 Task: Create a due date automation trigger when advanced on, on the tuesday of the week a card is due add dates not due next month at 11:00 AM.
Action: Mouse moved to (1025, 75)
Screenshot: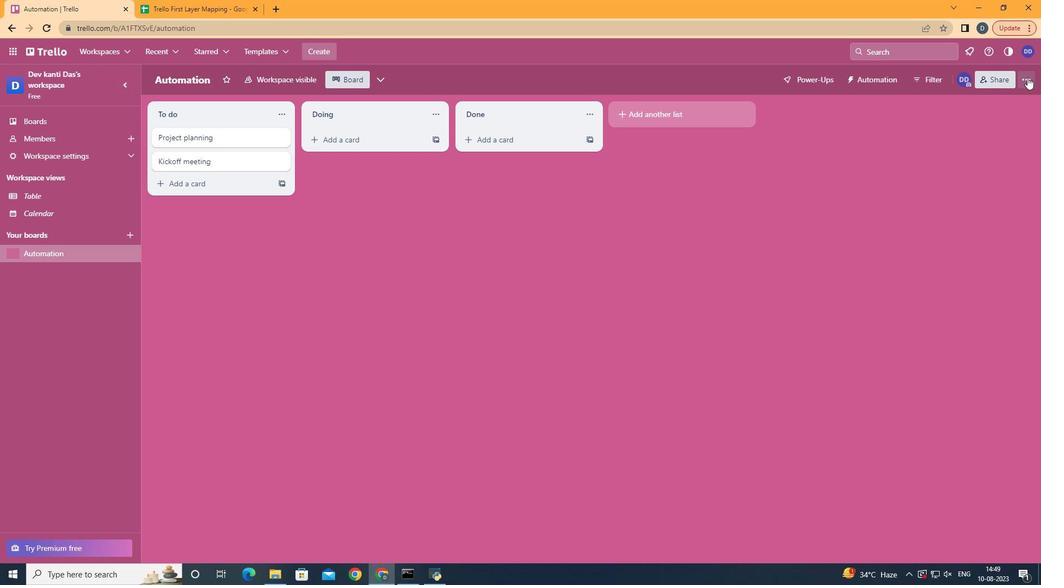 
Action: Mouse pressed left at (1025, 75)
Screenshot: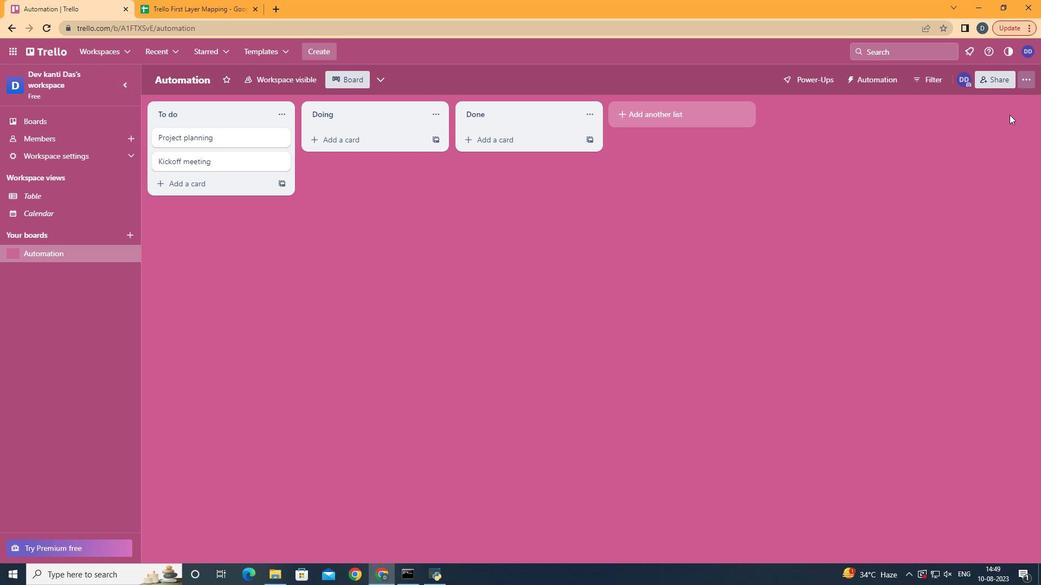 
Action: Mouse moved to (946, 226)
Screenshot: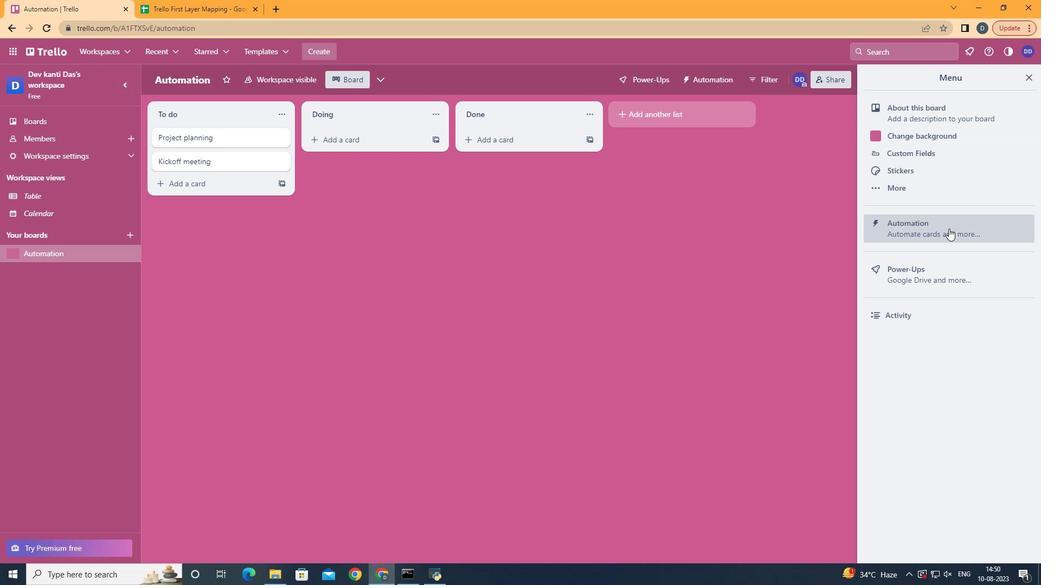 
Action: Mouse pressed left at (946, 226)
Screenshot: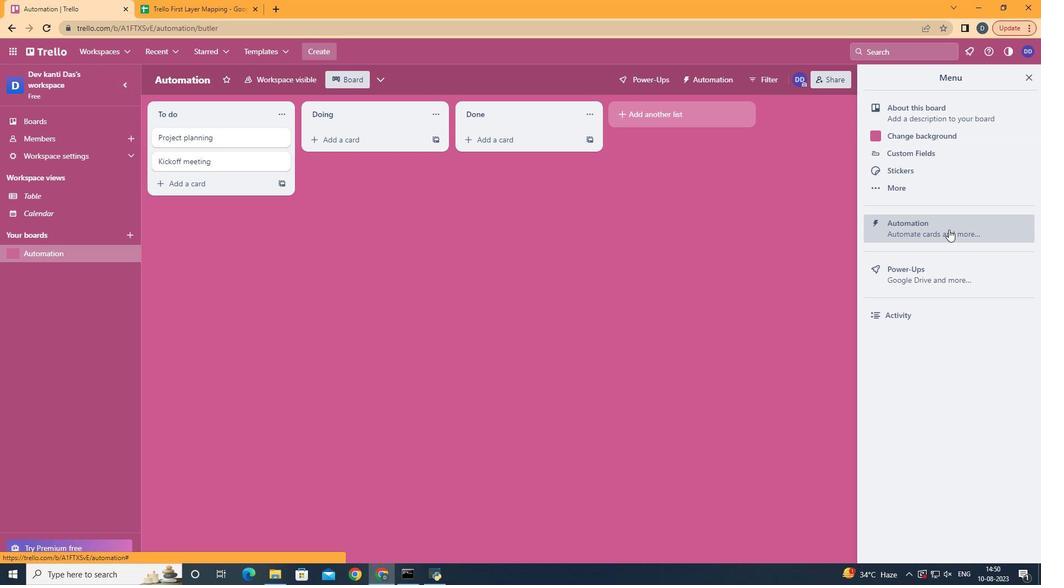 
Action: Mouse moved to (191, 216)
Screenshot: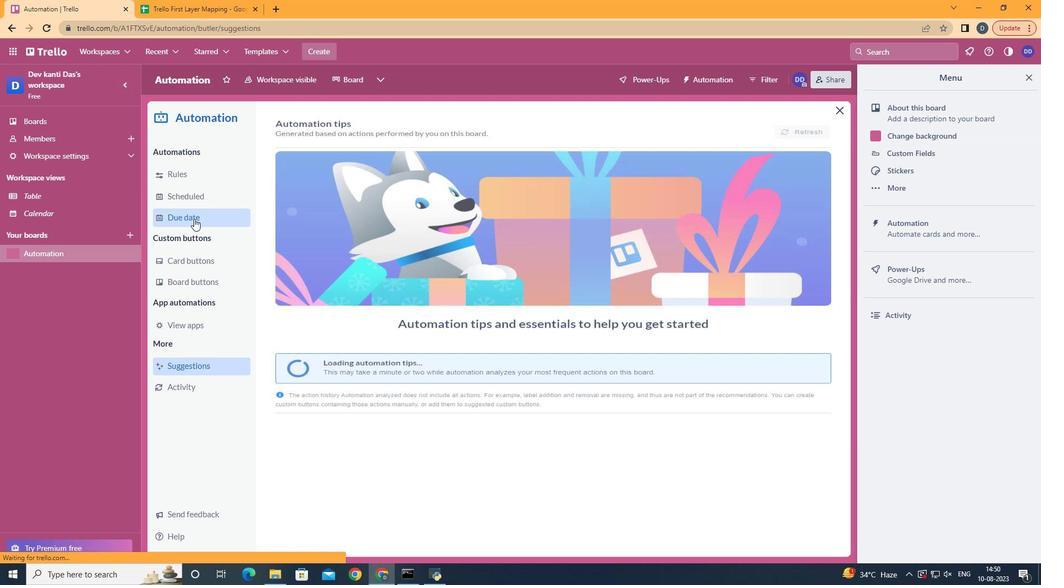 
Action: Mouse pressed left at (191, 216)
Screenshot: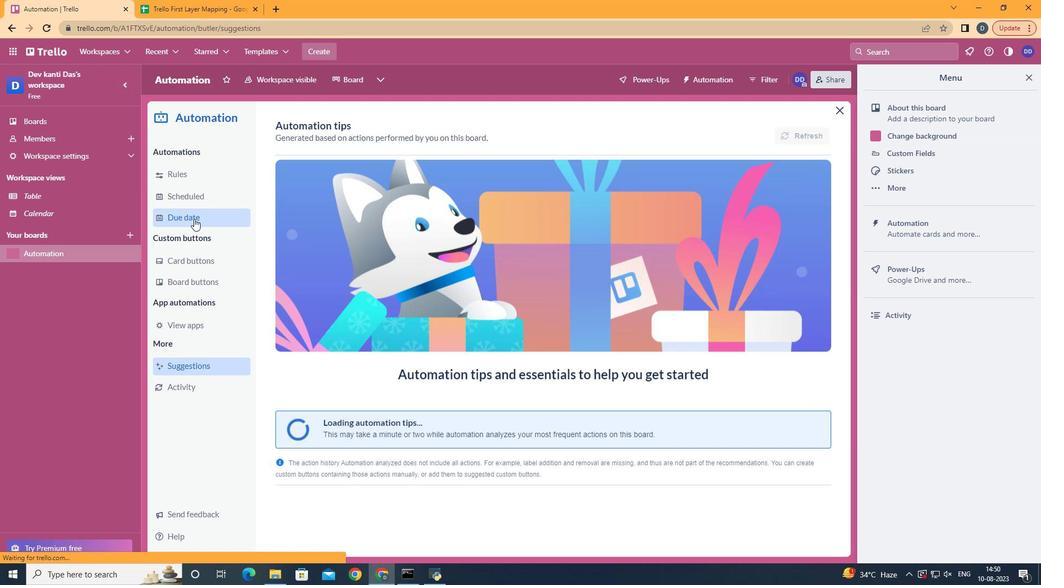 
Action: Mouse moved to (772, 129)
Screenshot: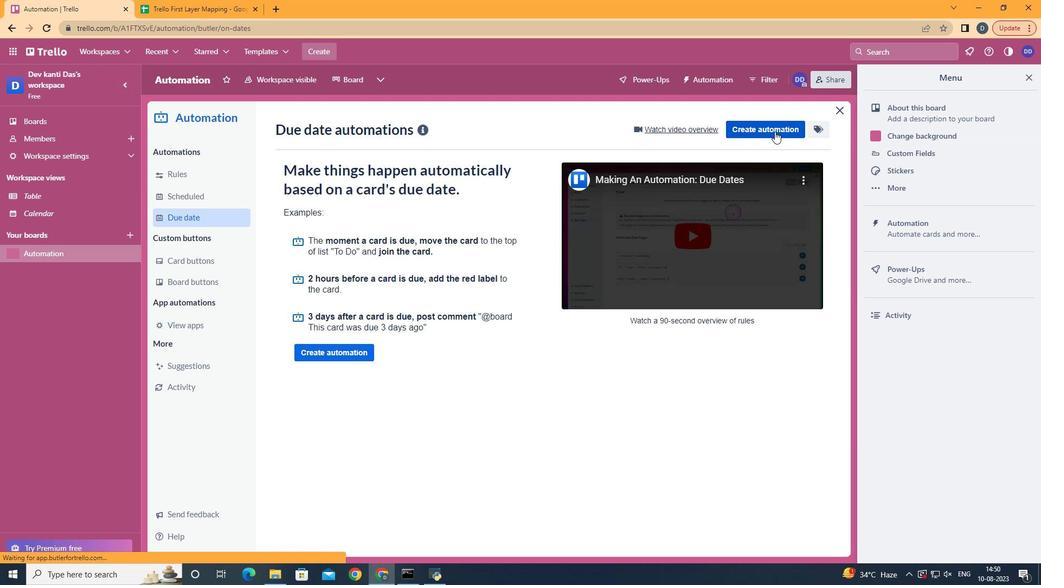
Action: Mouse pressed left at (772, 129)
Screenshot: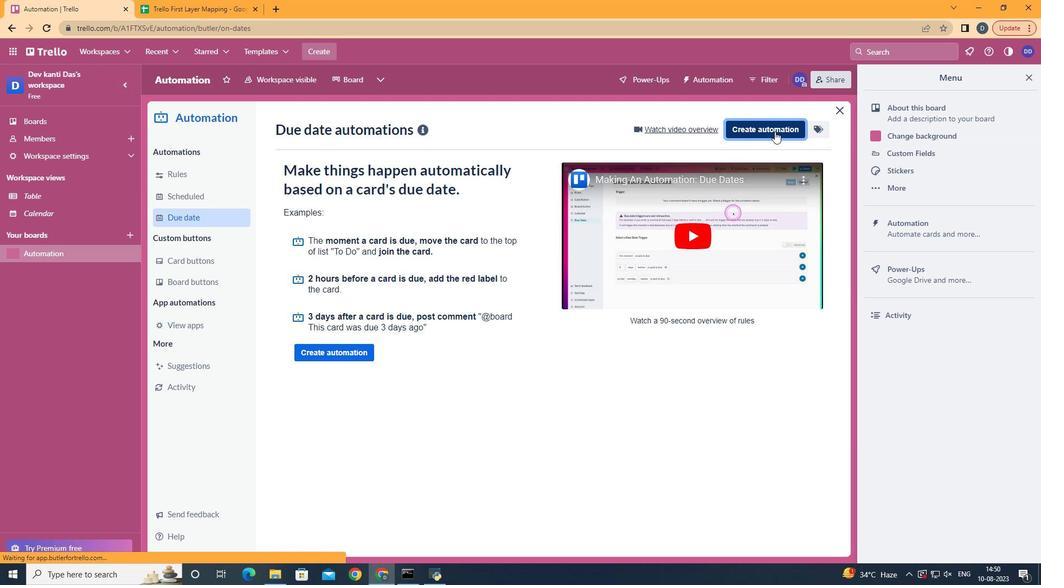 
Action: Mouse moved to (559, 239)
Screenshot: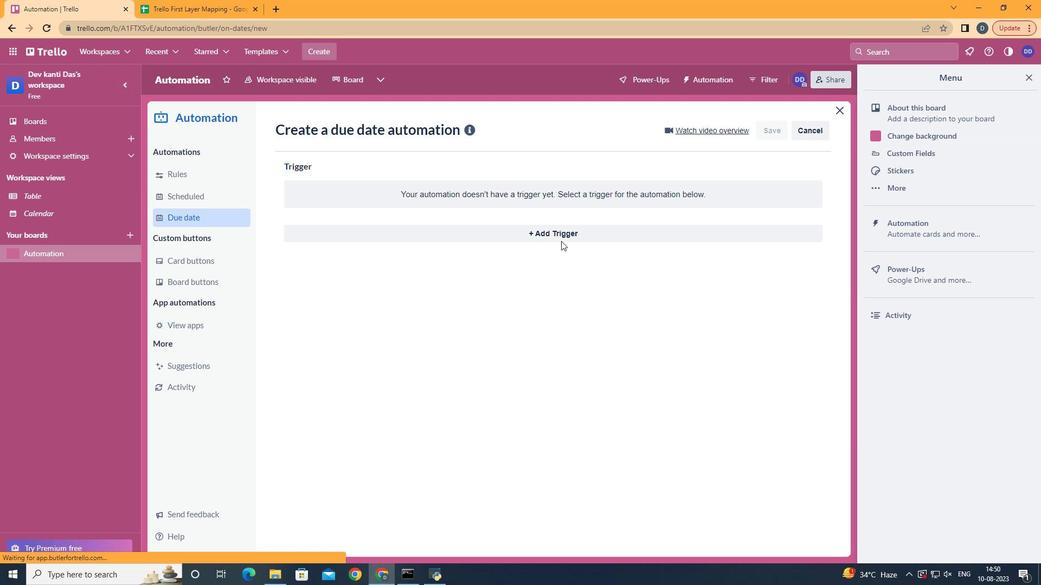 
Action: Mouse pressed left at (559, 239)
Screenshot: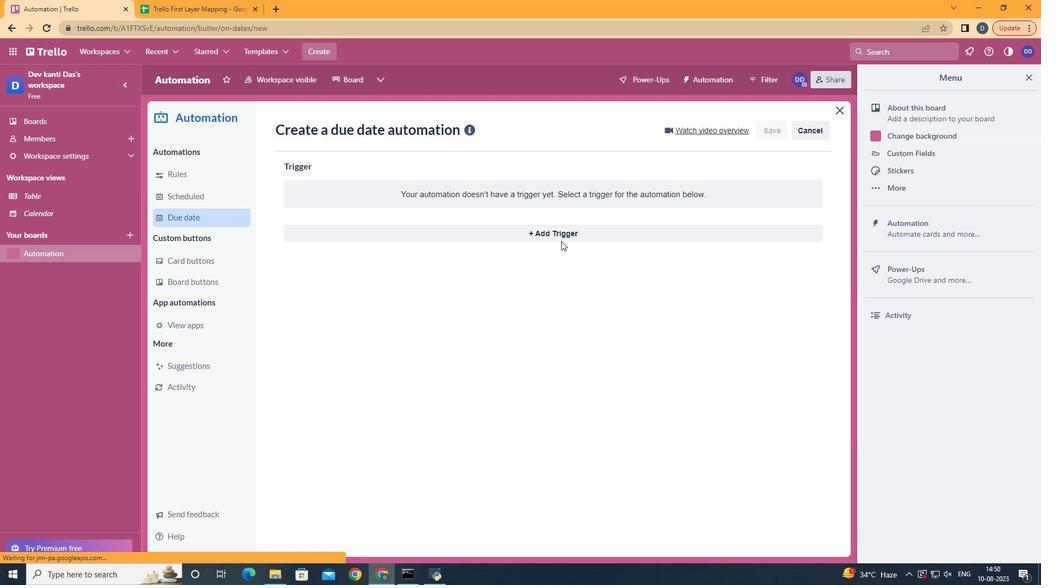
Action: Mouse moved to (333, 297)
Screenshot: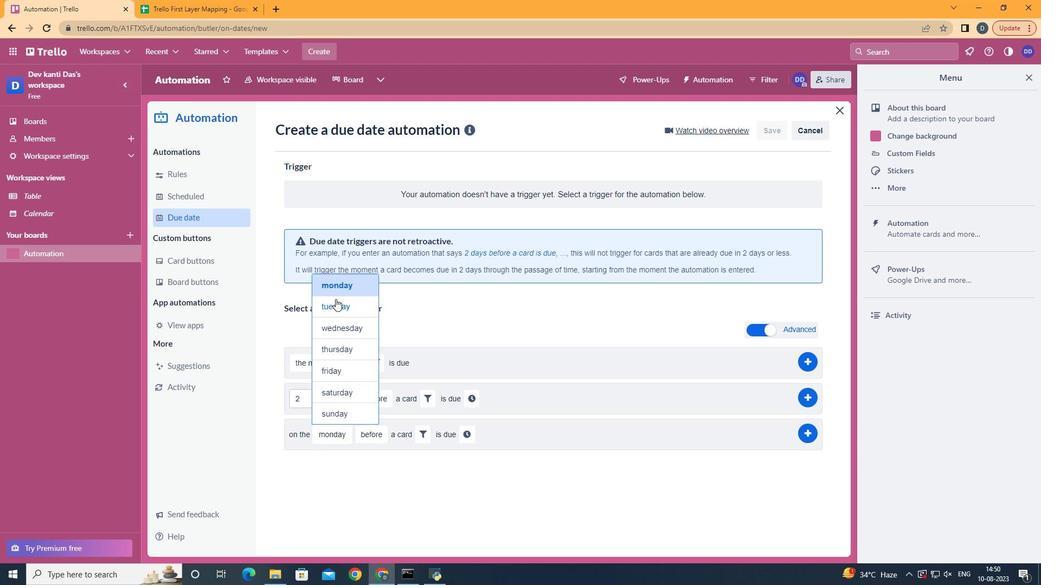 
Action: Mouse pressed left at (333, 297)
Screenshot: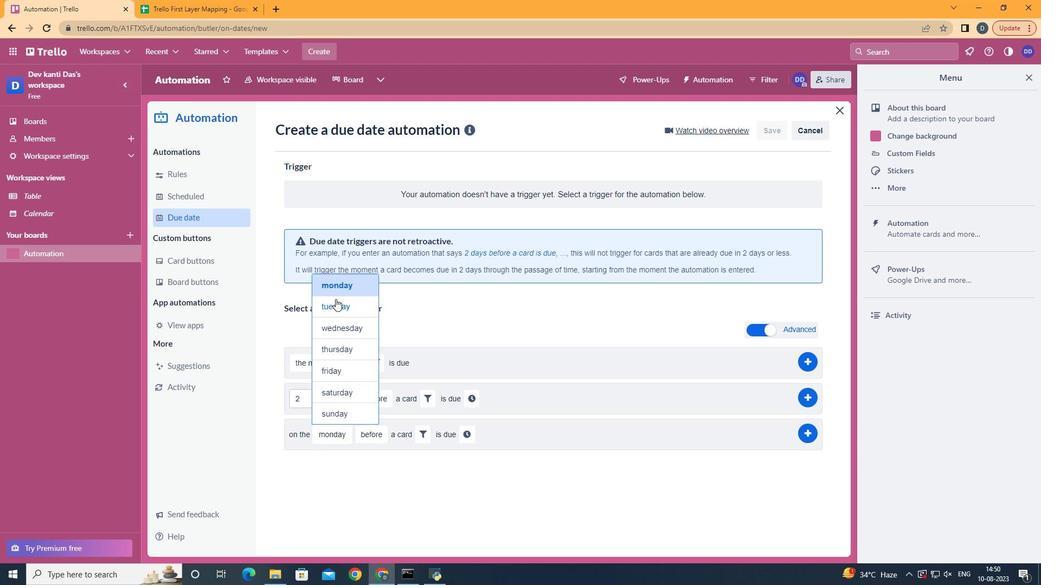 
Action: Mouse moved to (387, 503)
Screenshot: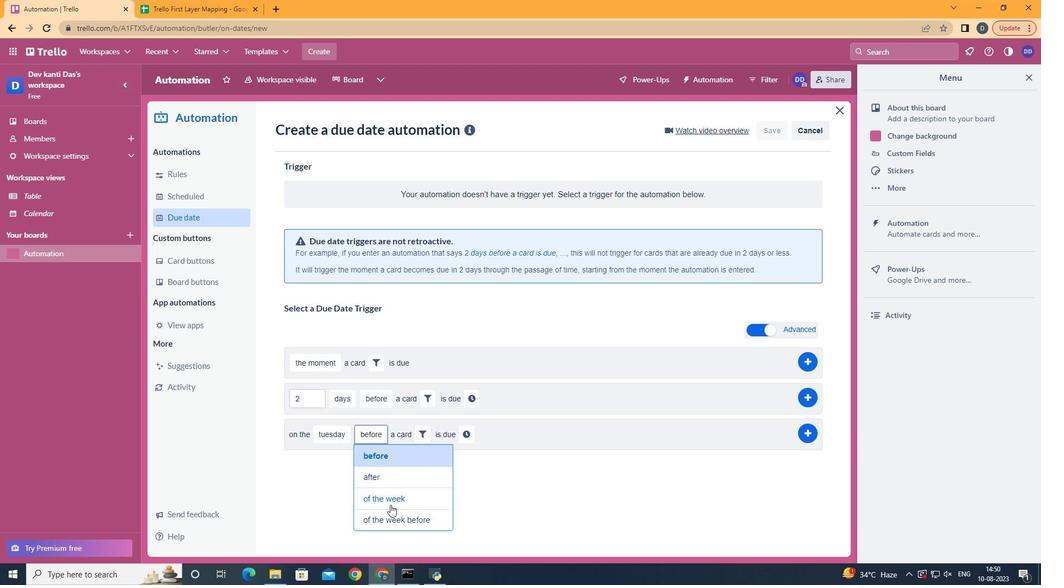 
Action: Mouse pressed left at (387, 503)
Screenshot: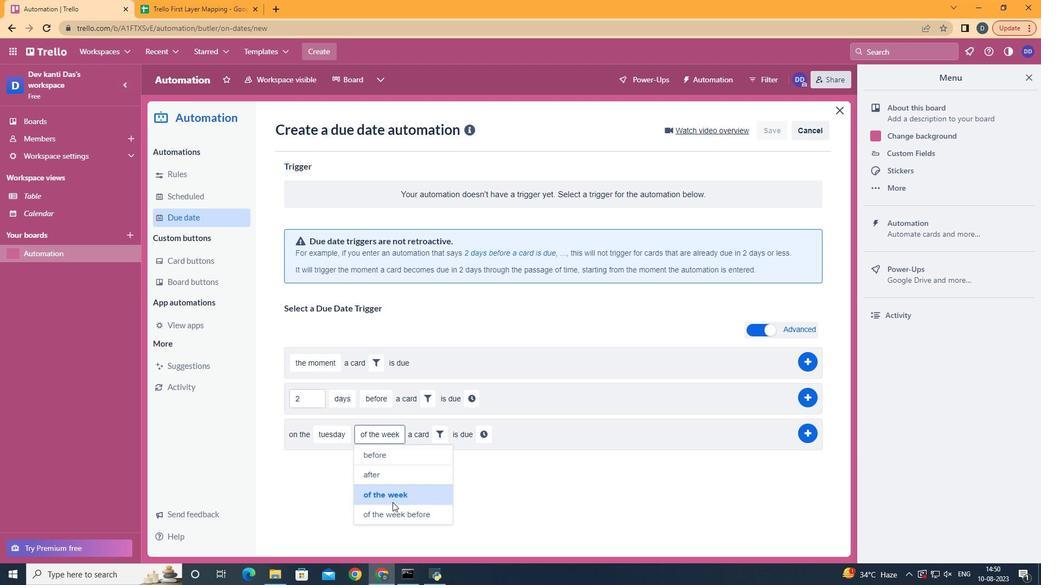 
Action: Mouse moved to (441, 439)
Screenshot: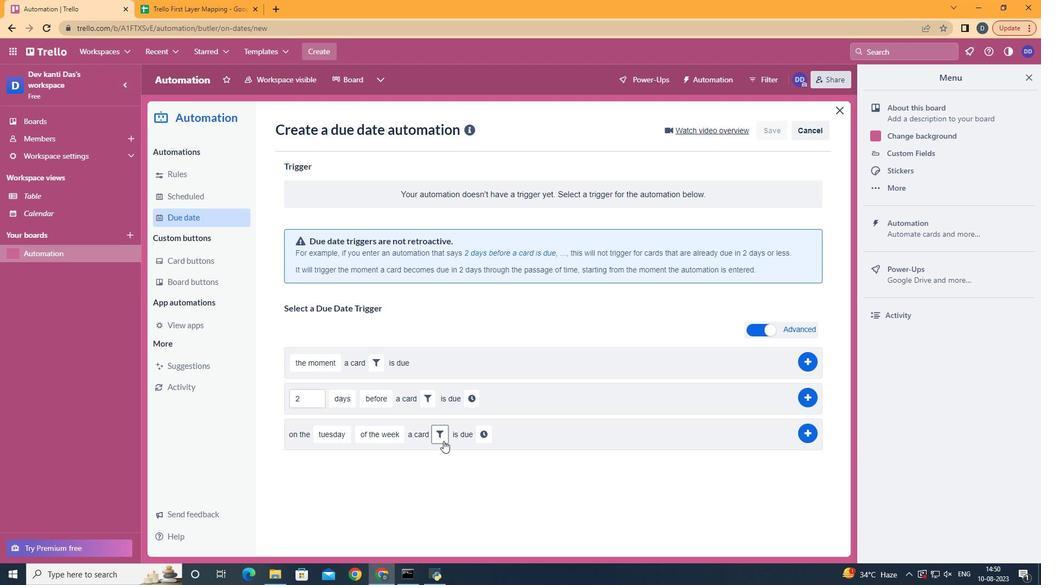 
Action: Mouse pressed left at (441, 439)
Screenshot: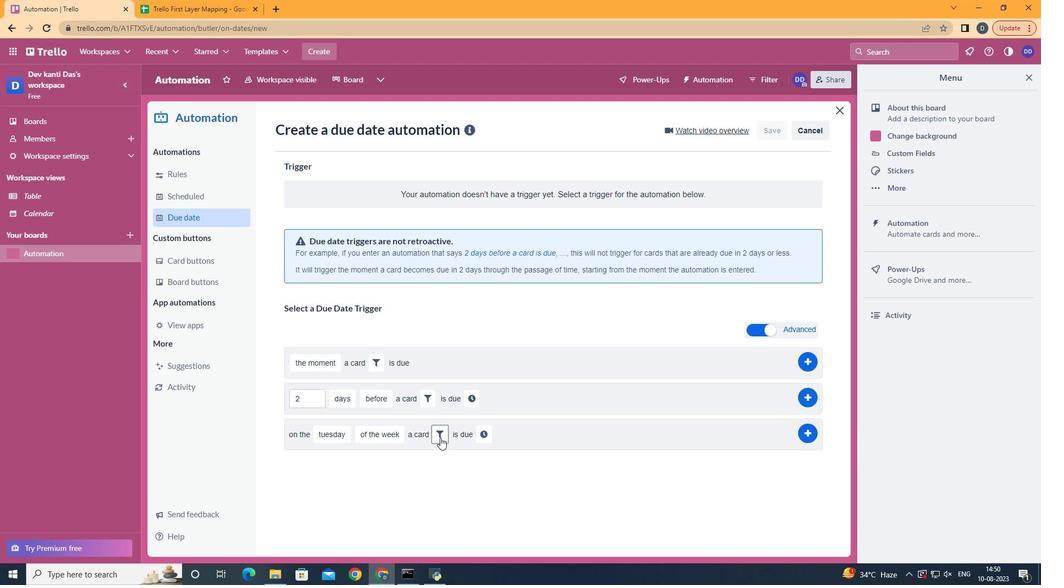 
Action: Mouse moved to (507, 466)
Screenshot: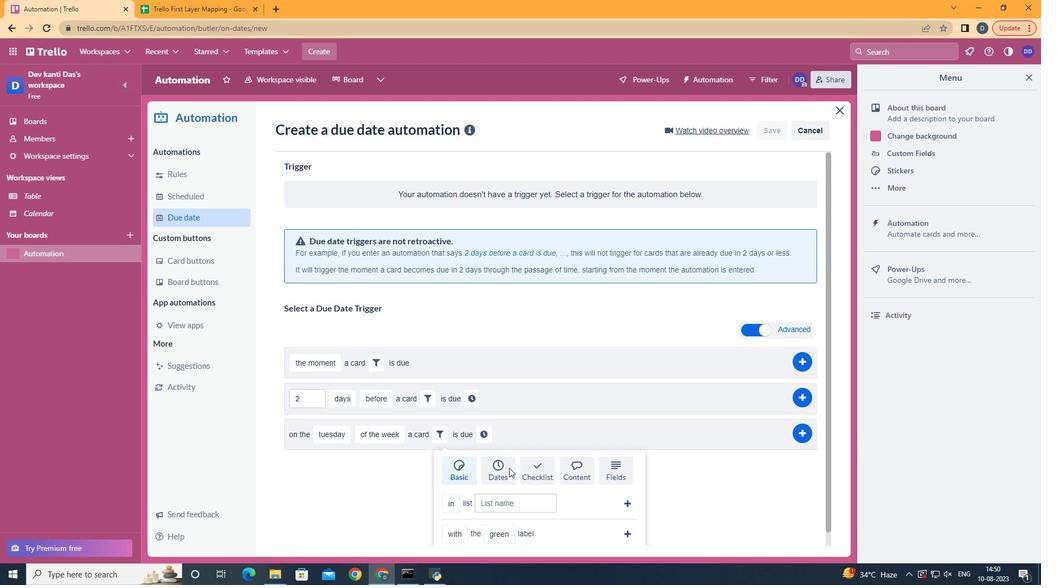 
Action: Mouse pressed left at (507, 466)
Screenshot: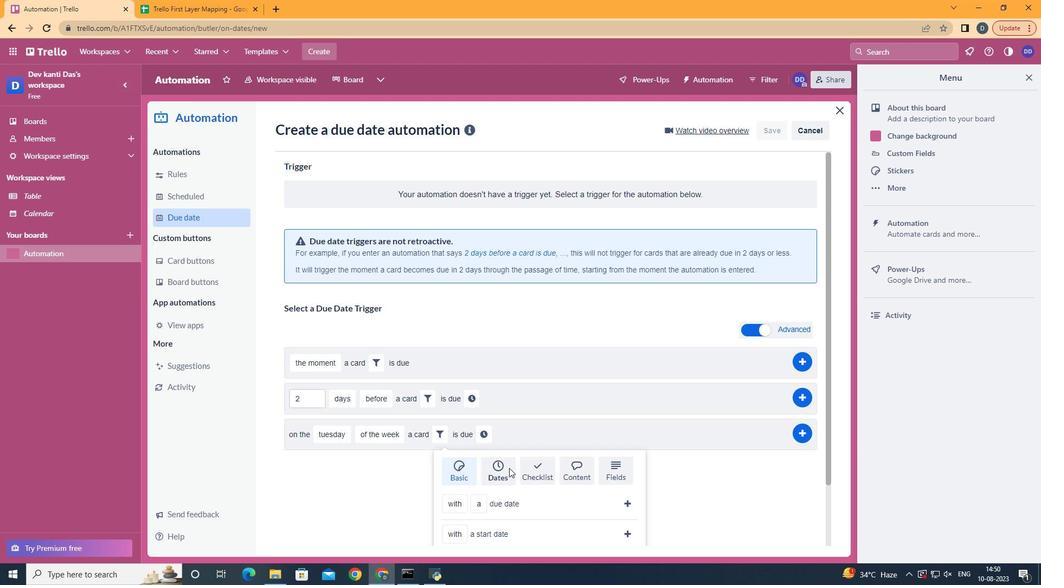 
Action: Mouse moved to (507, 466)
Screenshot: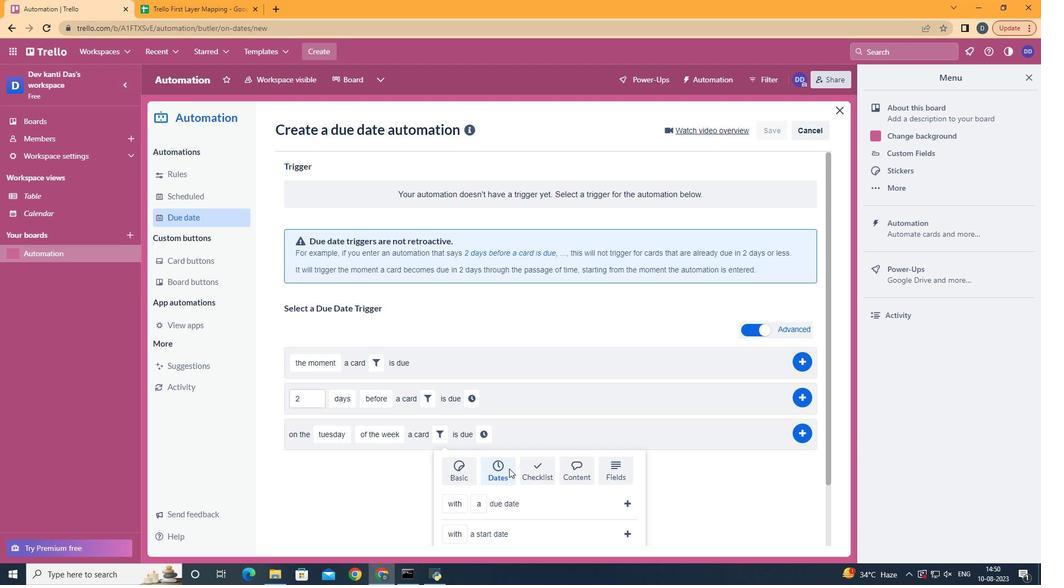 
Action: Mouse scrolled (507, 466) with delta (0, 0)
Screenshot: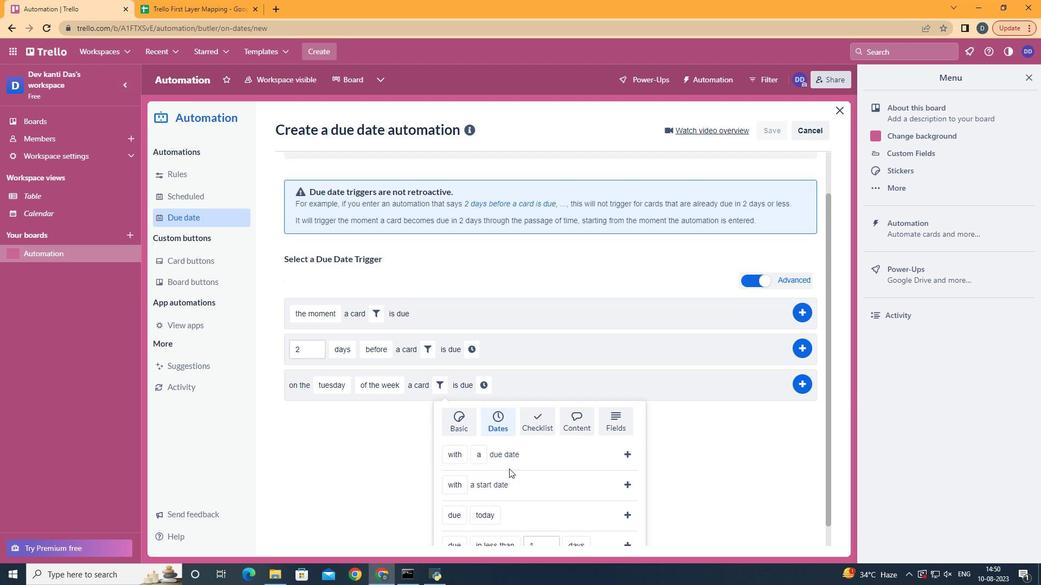 
Action: Mouse scrolled (507, 466) with delta (0, 0)
Screenshot: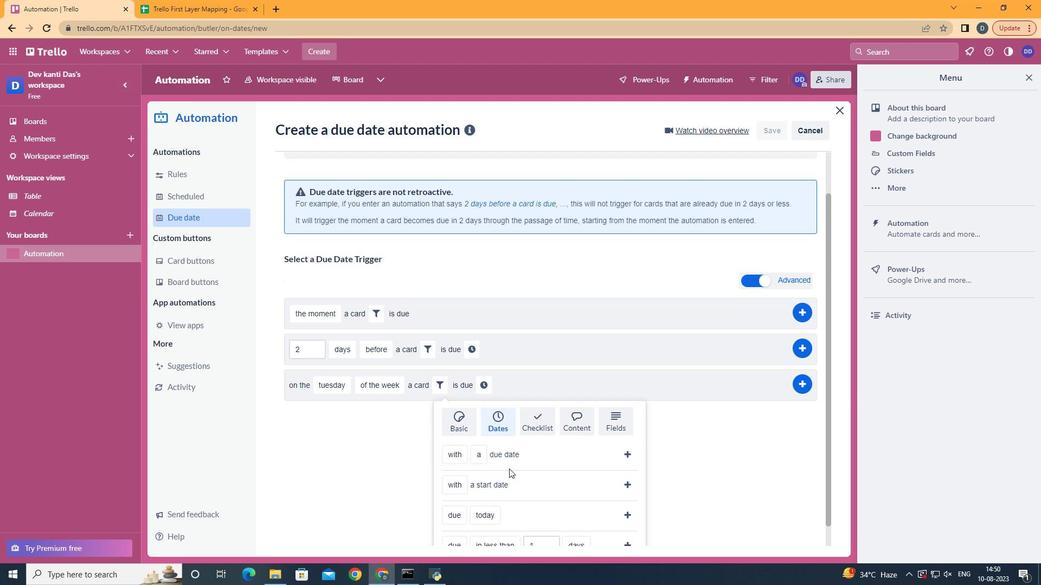 
Action: Mouse scrolled (507, 466) with delta (0, 0)
Screenshot: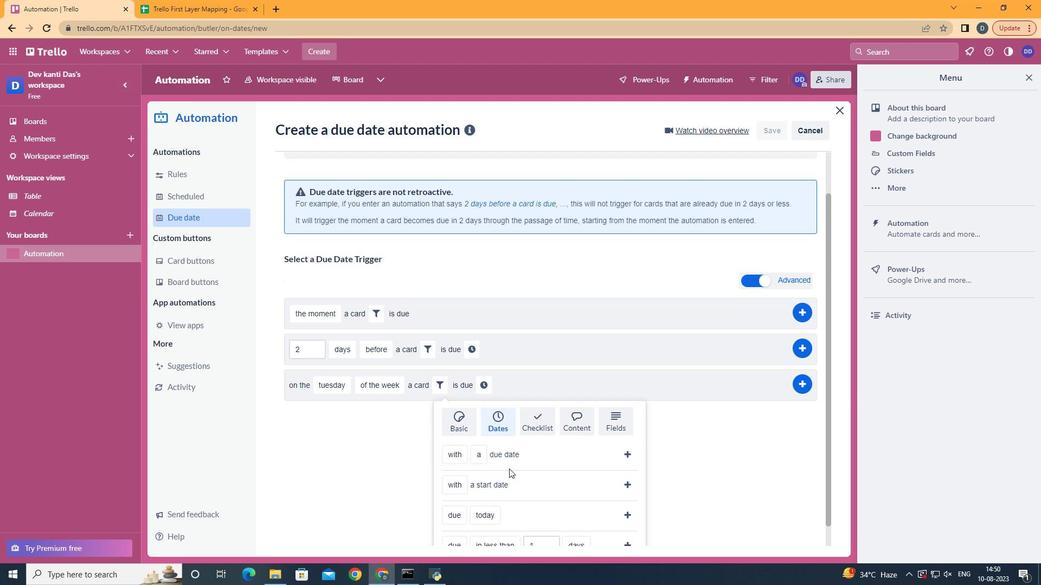 
Action: Mouse scrolled (507, 466) with delta (0, 0)
Screenshot: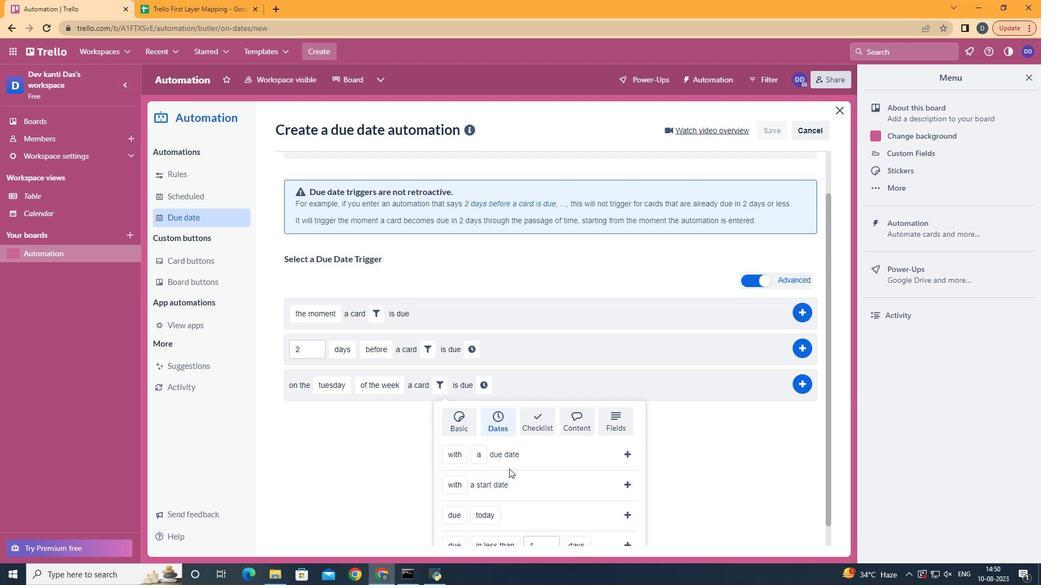 
Action: Mouse scrolled (507, 466) with delta (0, 0)
Screenshot: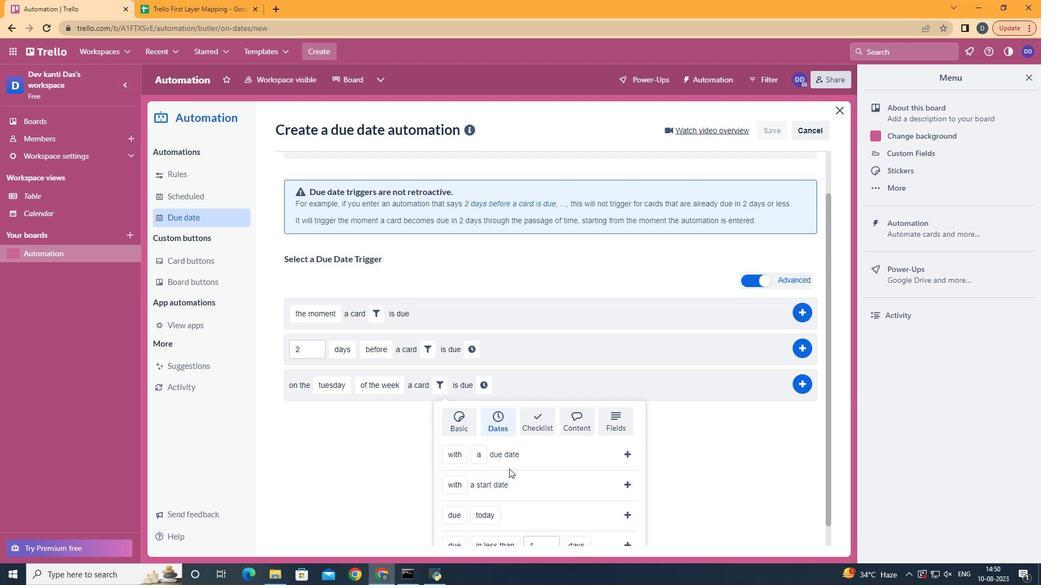 
Action: Mouse moved to (468, 424)
Screenshot: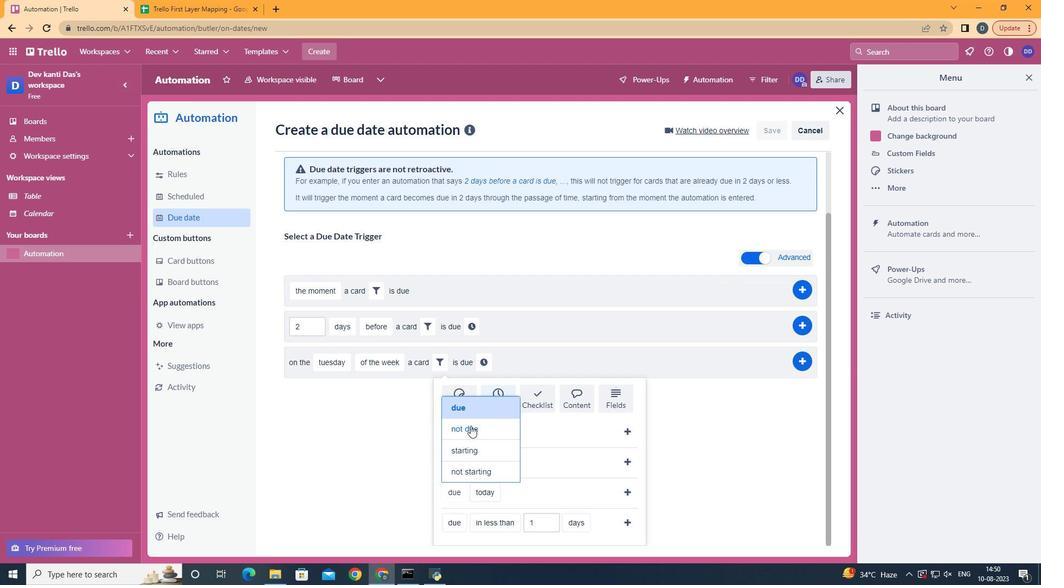 
Action: Mouse pressed left at (468, 424)
Screenshot: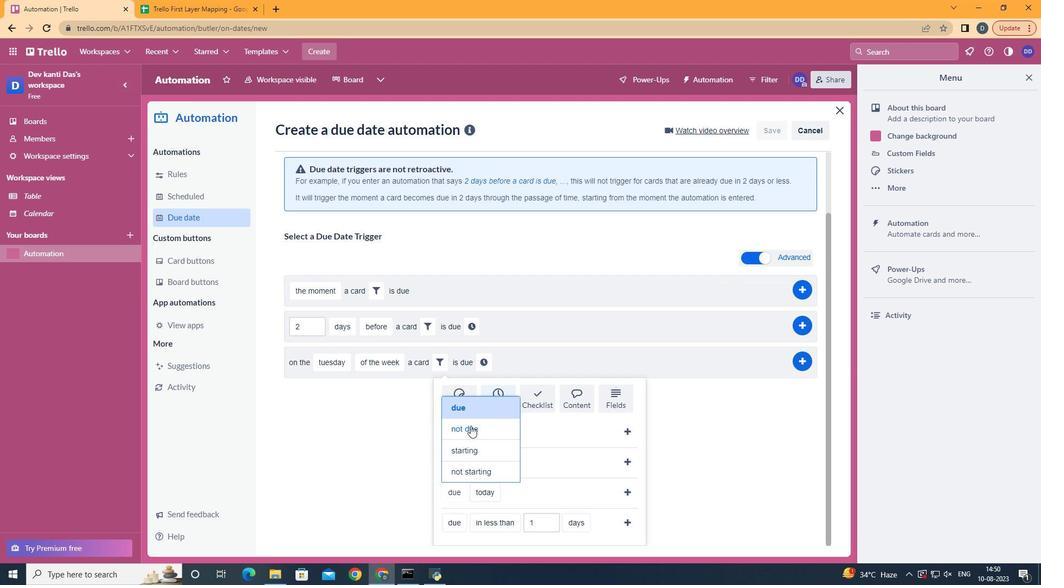 
Action: Mouse moved to (518, 467)
Screenshot: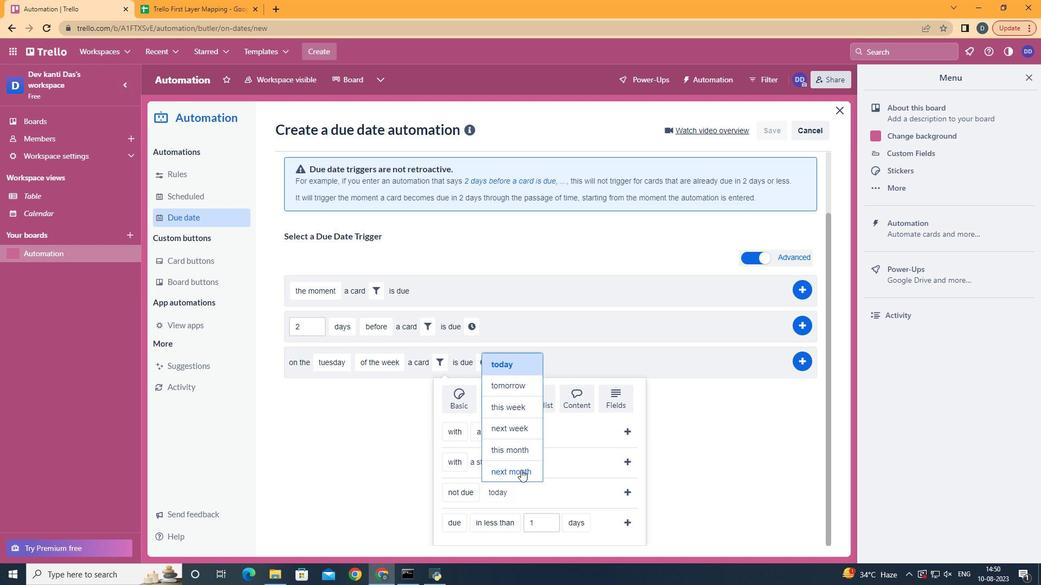 
Action: Mouse pressed left at (518, 467)
Screenshot: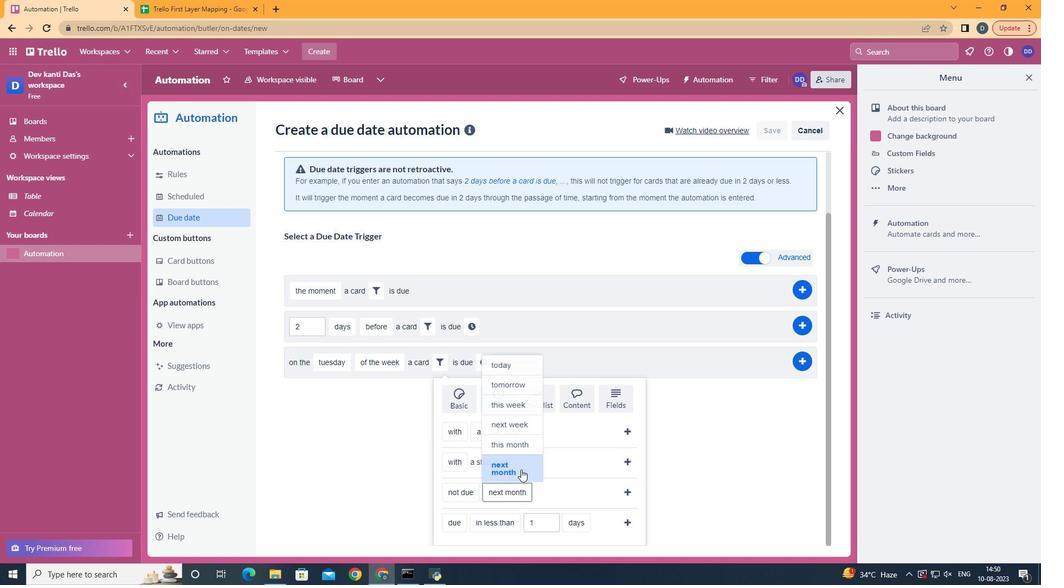 
Action: Mouse moved to (623, 492)
Screenshot: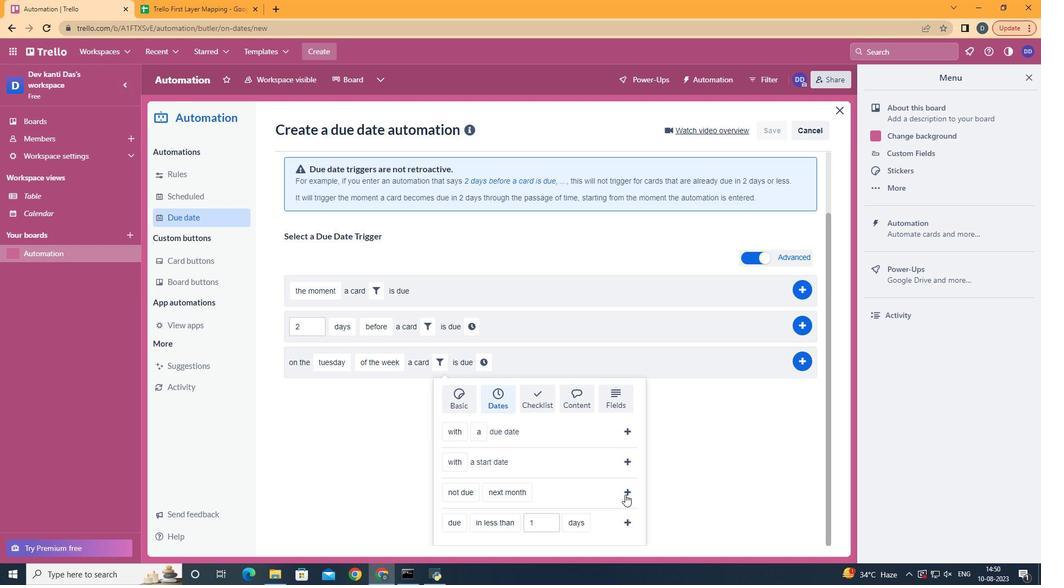 
Action: Mouse pressed left at (623, 492)
Screenshot: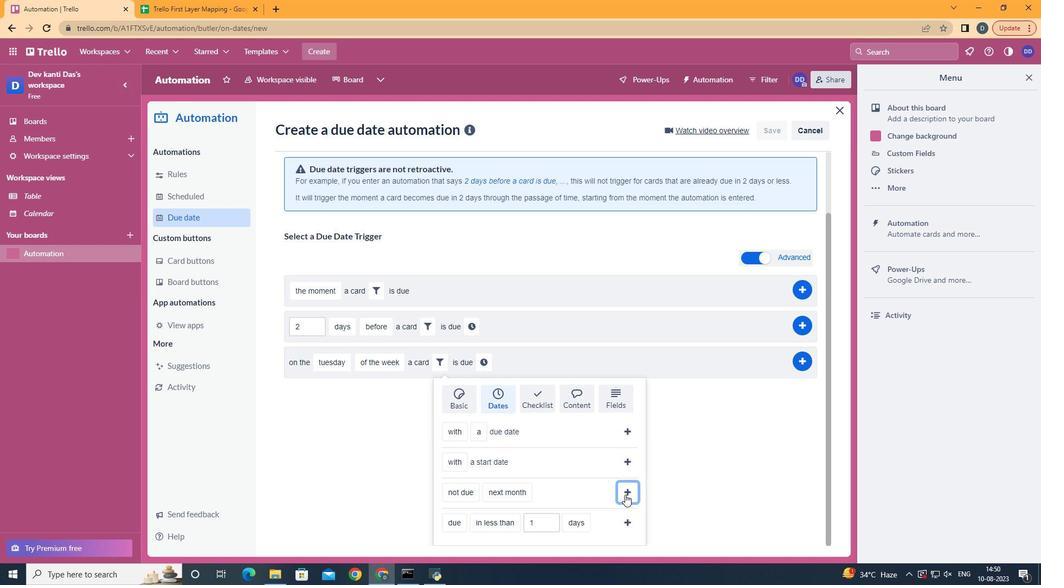 
Action: Mouse moved to (575, 431)
Screenshot: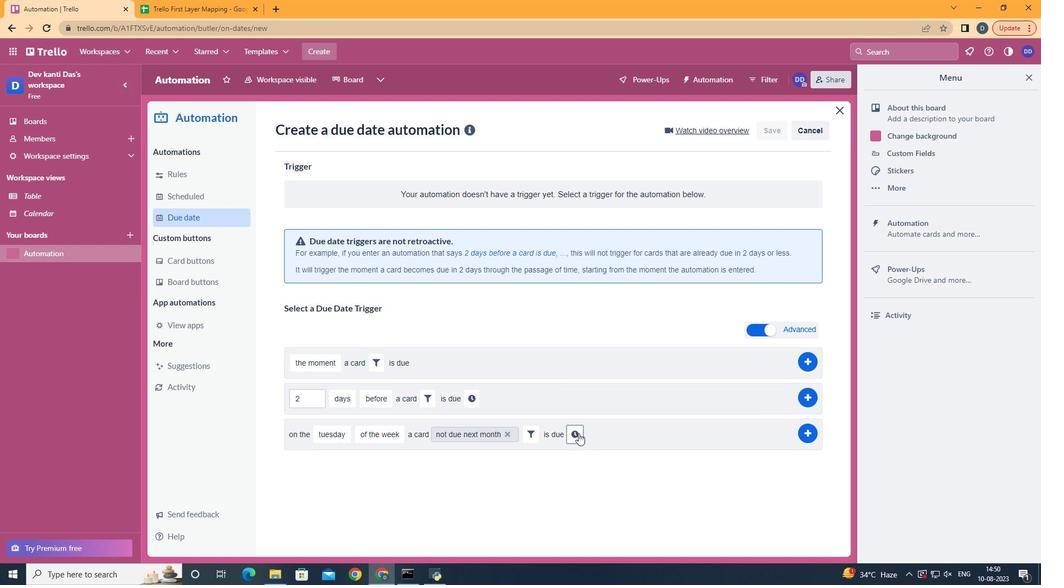 
Action: Mouse pressed left at (575, 431)
Screenshot: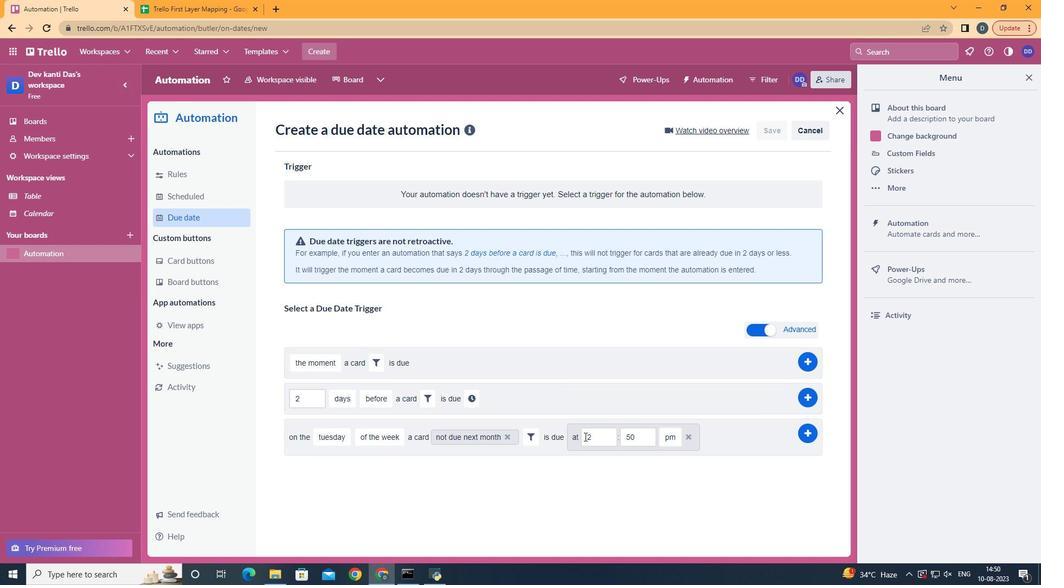 
Action: Mouse moved to (601, 443)
Screenshot: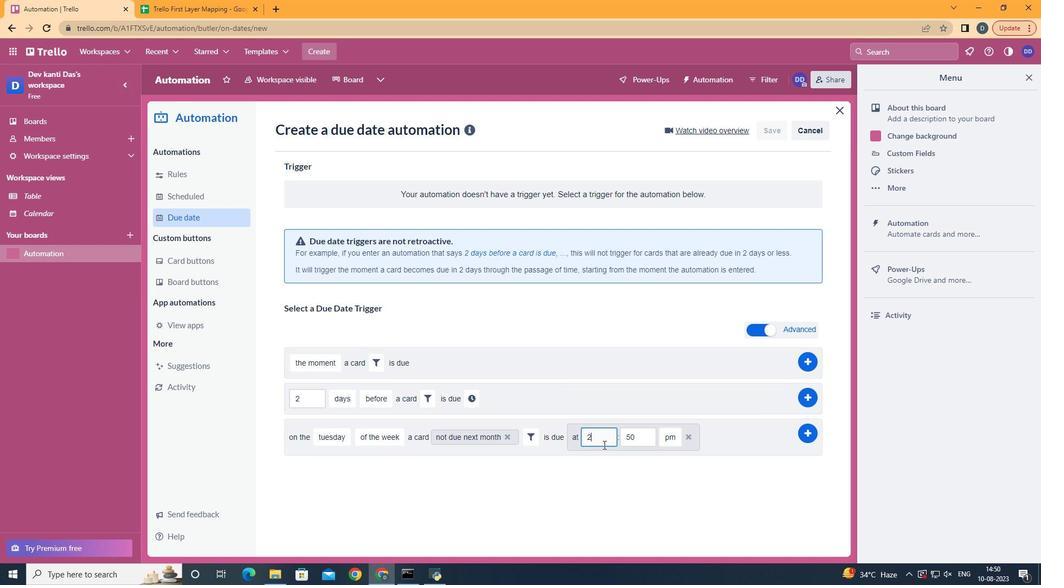 
Action: Mouse pressed left at (601, 443)
Screenshot: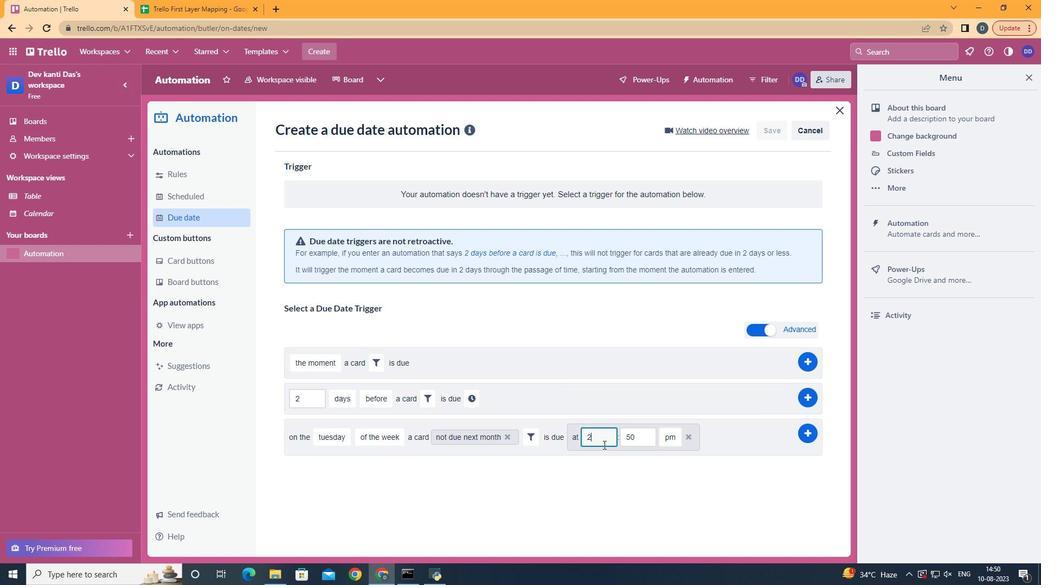 
Action: Mouse moved to (600, 444)
Screenshot: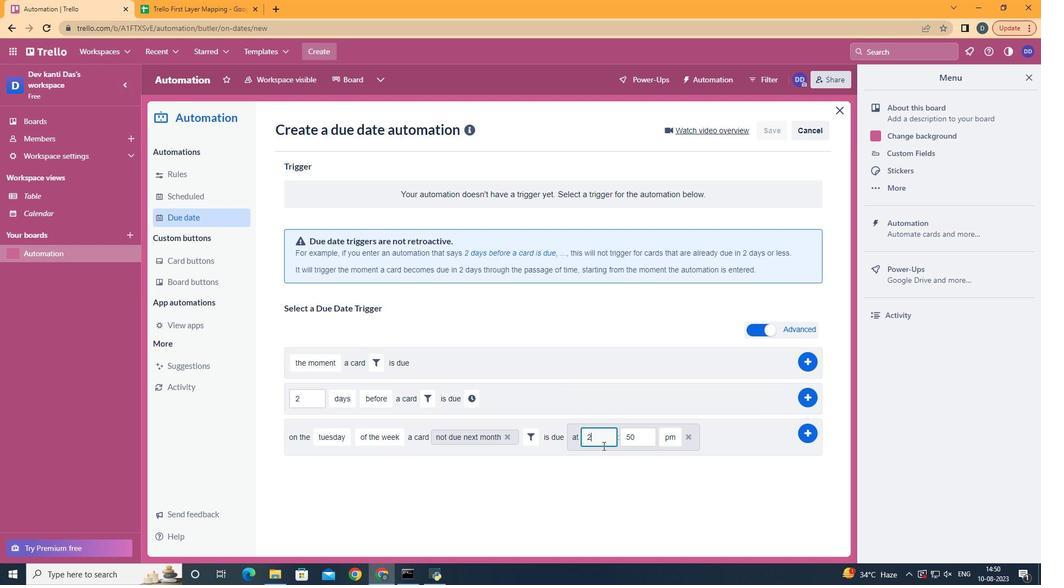 
Action: Key pressed <Key.backspace>11
Screenshot: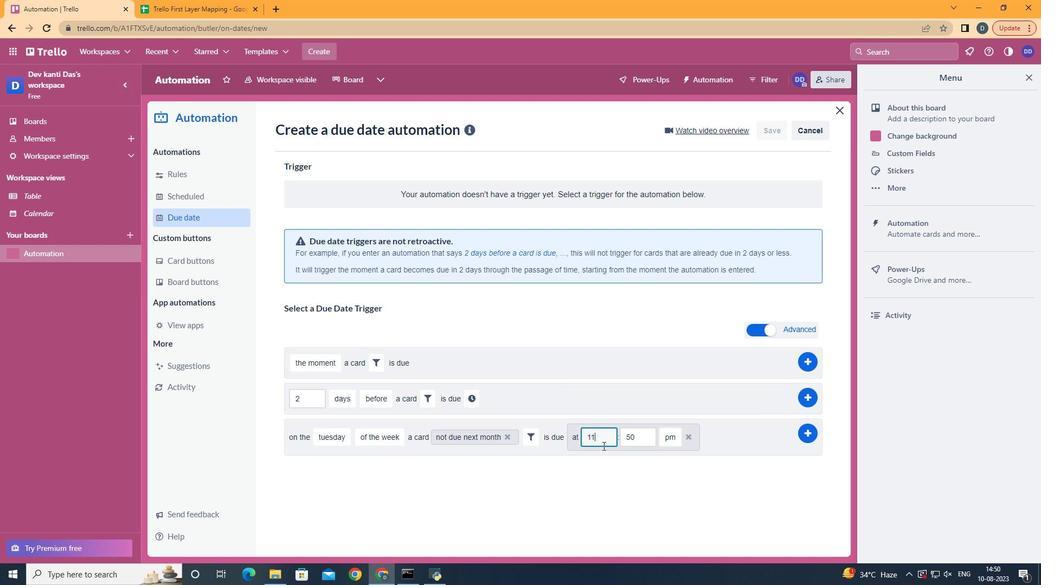
Action: Mouse moved to (639, 439)
Screenshot: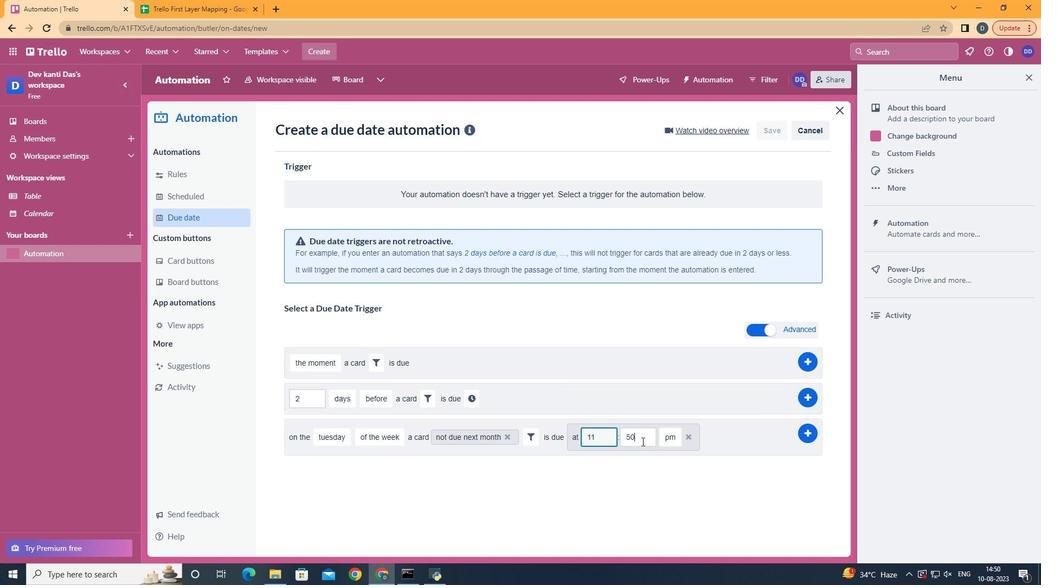 
Action: Mouse pressed left at (639, 439)
Screenshot: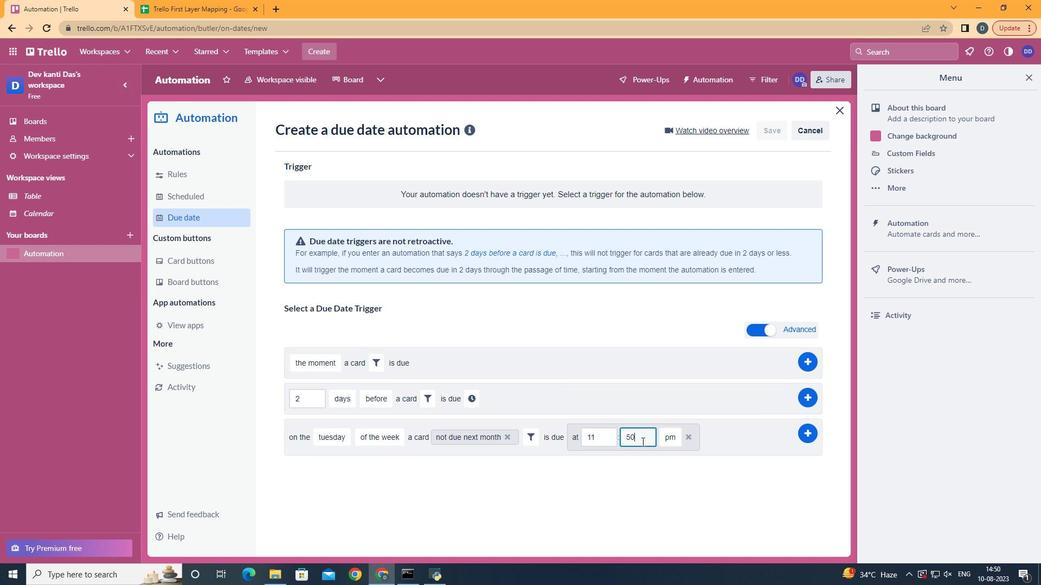 
Action: Key pressed <Key.backspace>
Screenshot: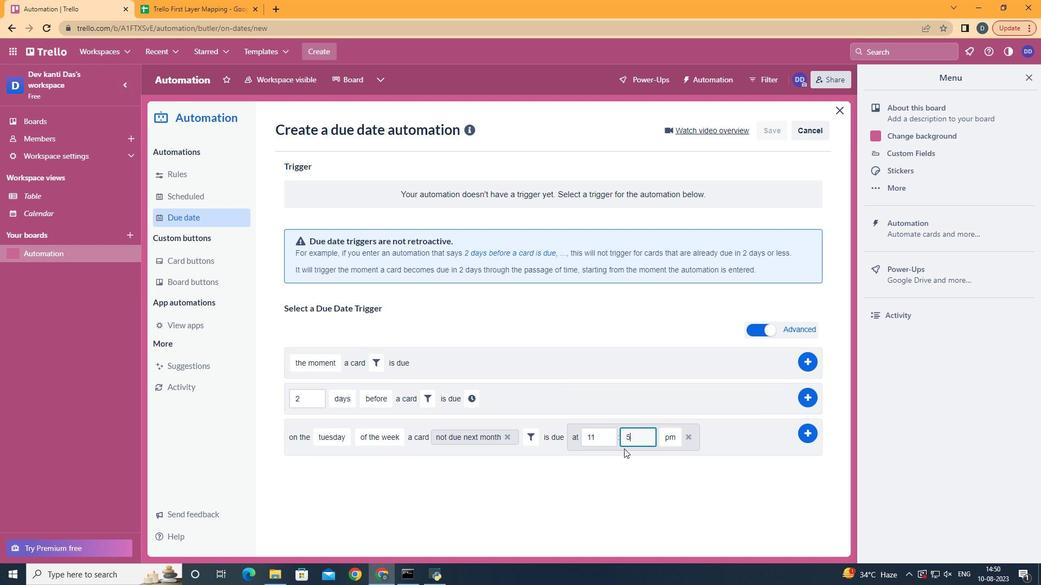 
Action: Mouse moved to (619, 447)
Screenshot: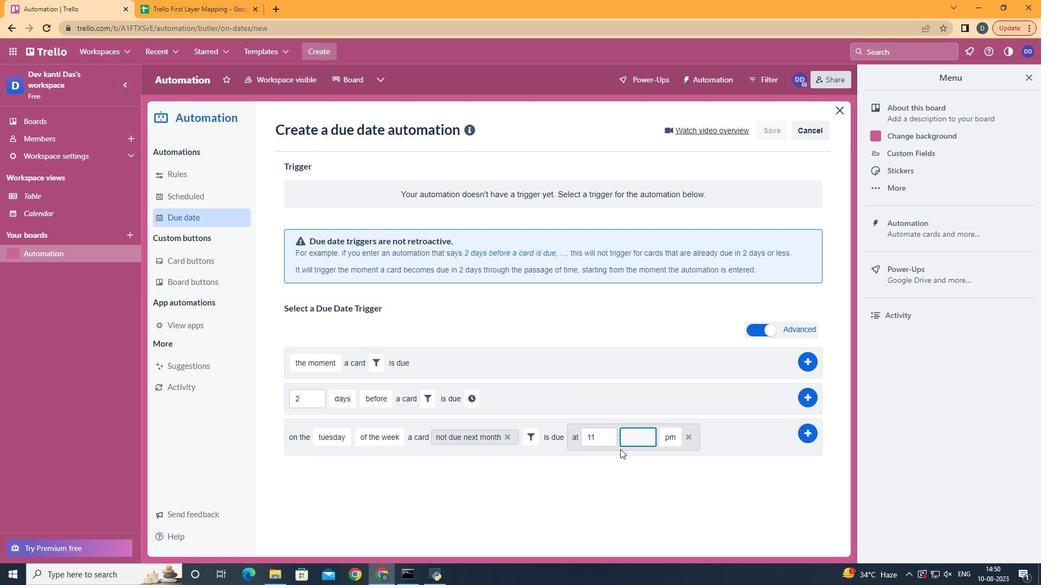 
Action: Key pressed <Key.backspace>
Screenshot: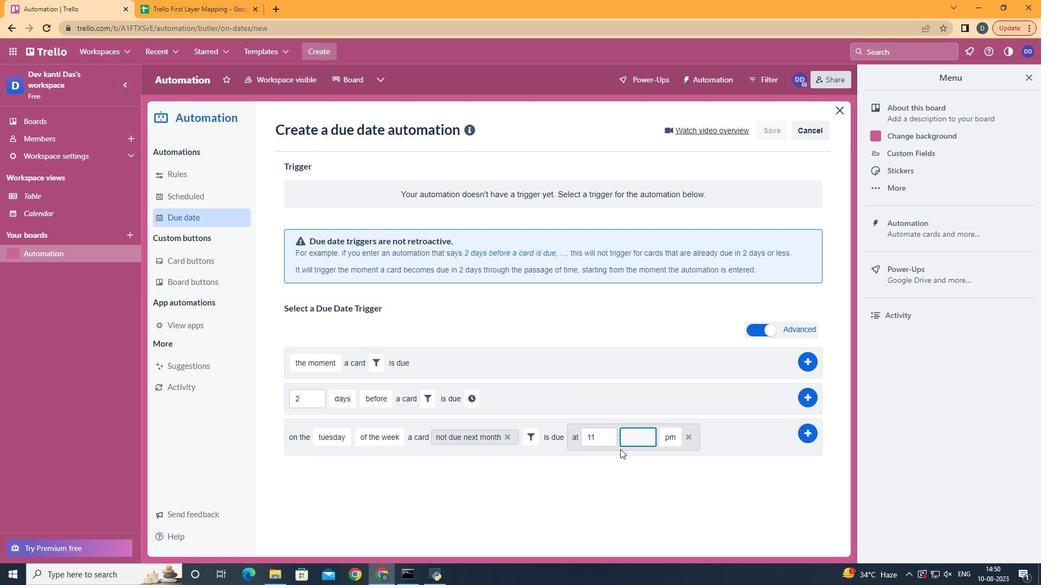 
Action: Mouse moved to (618, 447)
Screenshot: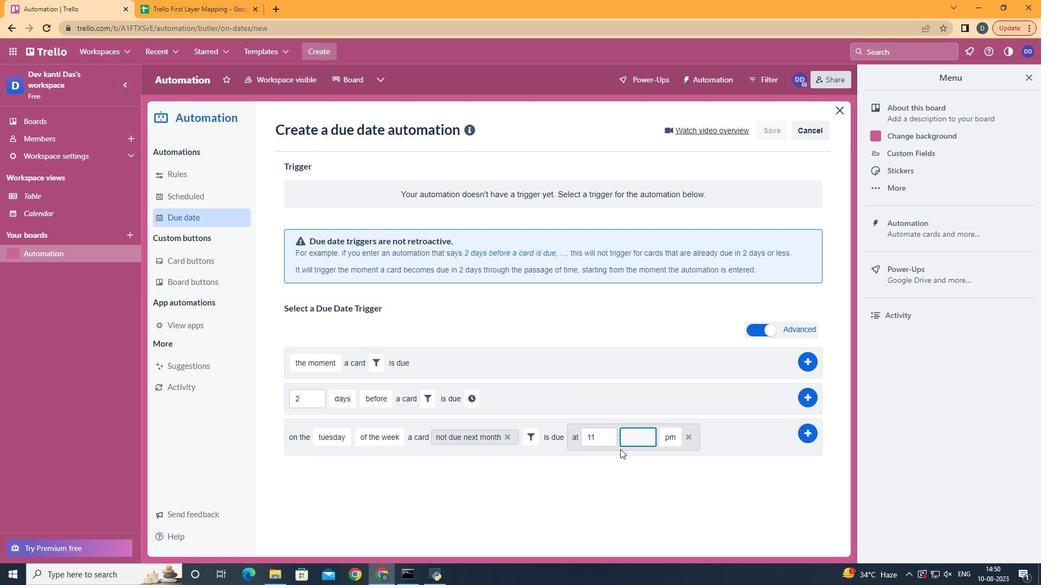 
Action: Key pressed 00
Screenshot: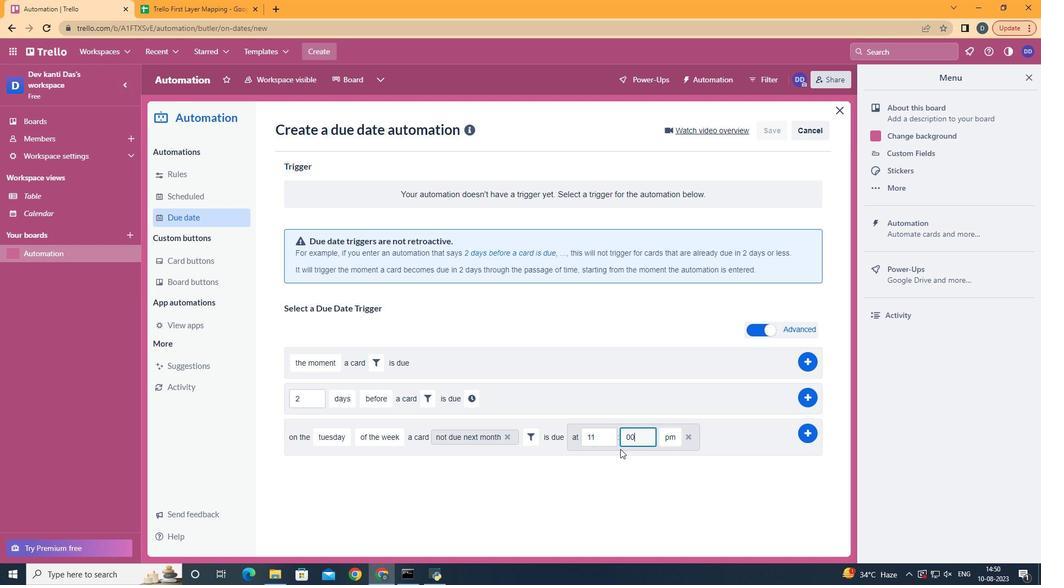 
Action: Mouse moved to (673, 462)
Screenshot: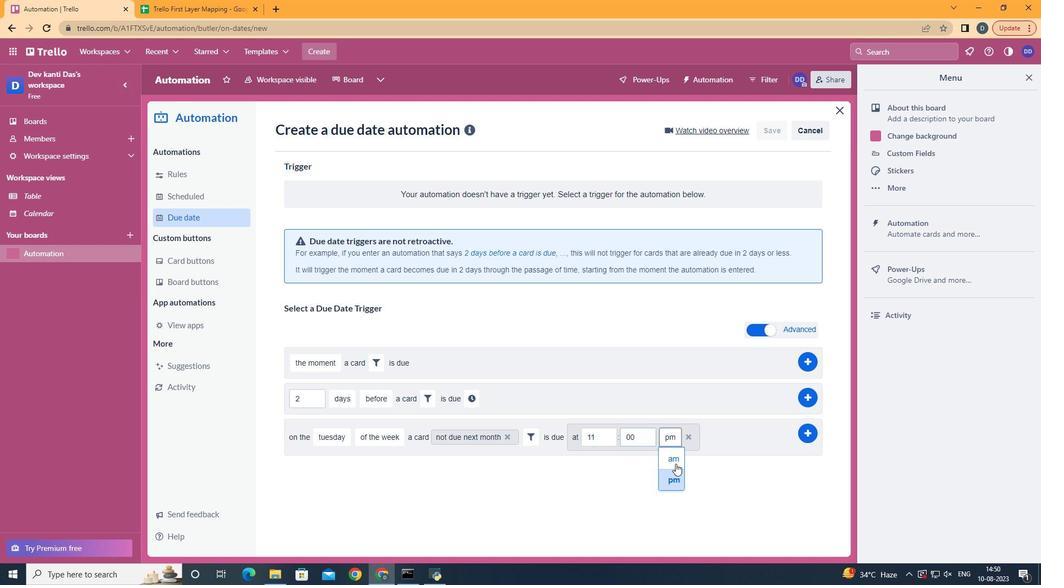 
Action: Mouse pressed left at (673, 462)
Screenshot: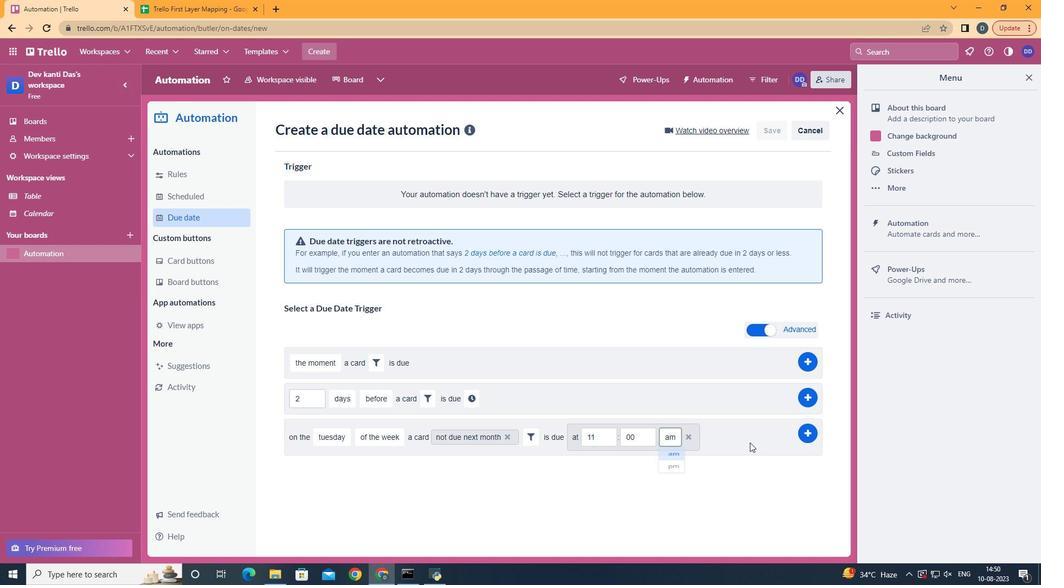 
Action: Mouse moved to (809, 430)
Screenshot: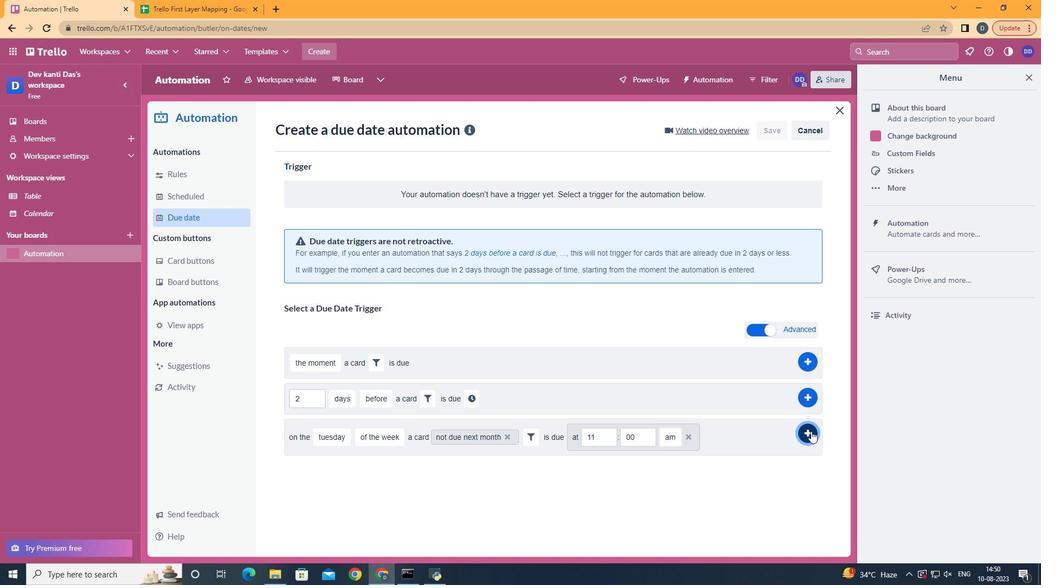 
Action: Mouse pressed left at (809, 430)
Screenshot: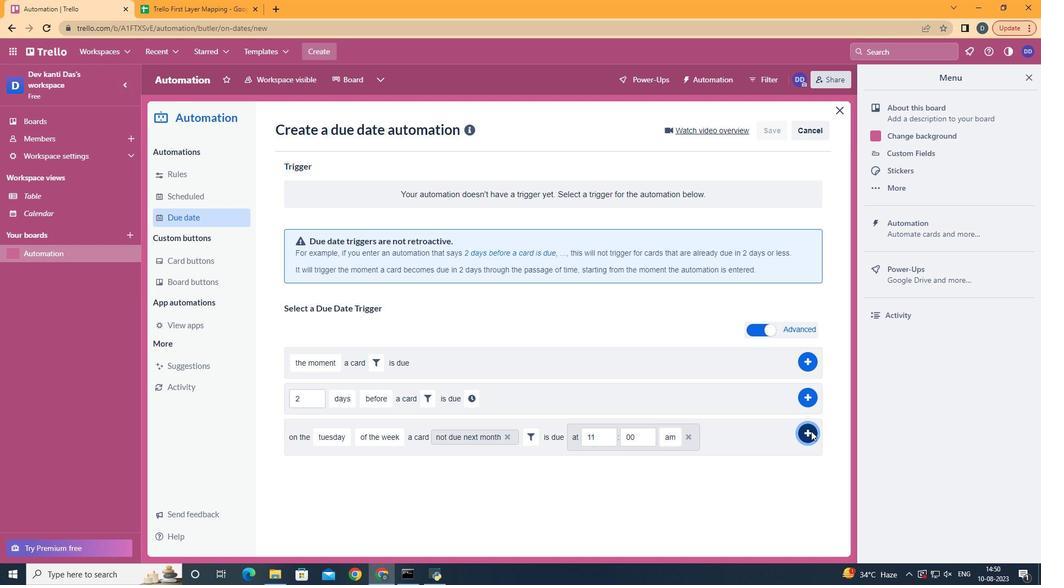 
Action: Mouse moved to (657, 221)
Screenshot: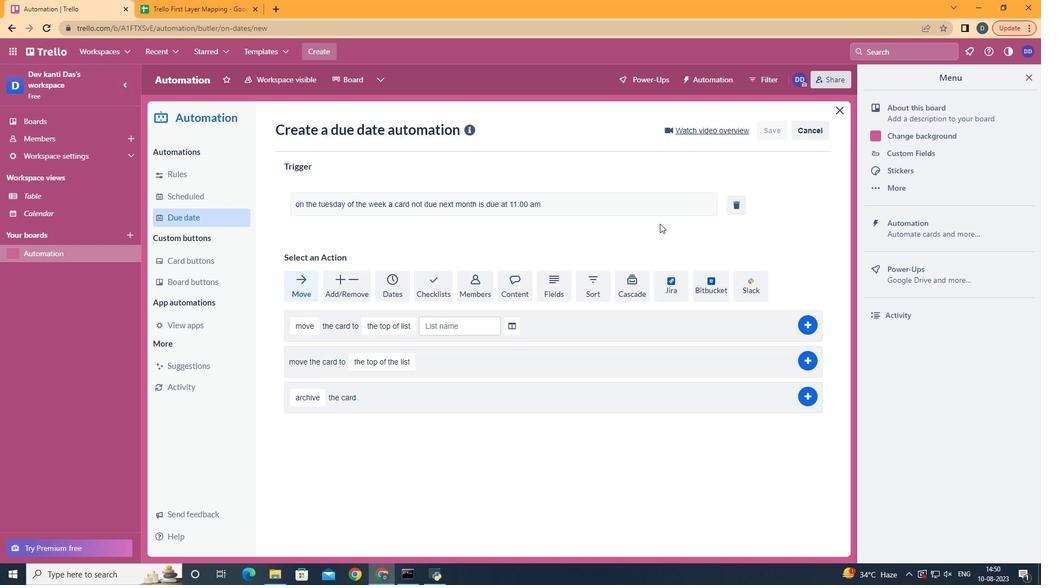 
